 Task: Find the location of the famous Roswell UFO incident site.
Action: Mouse moved to (92, 34)
Screenshot: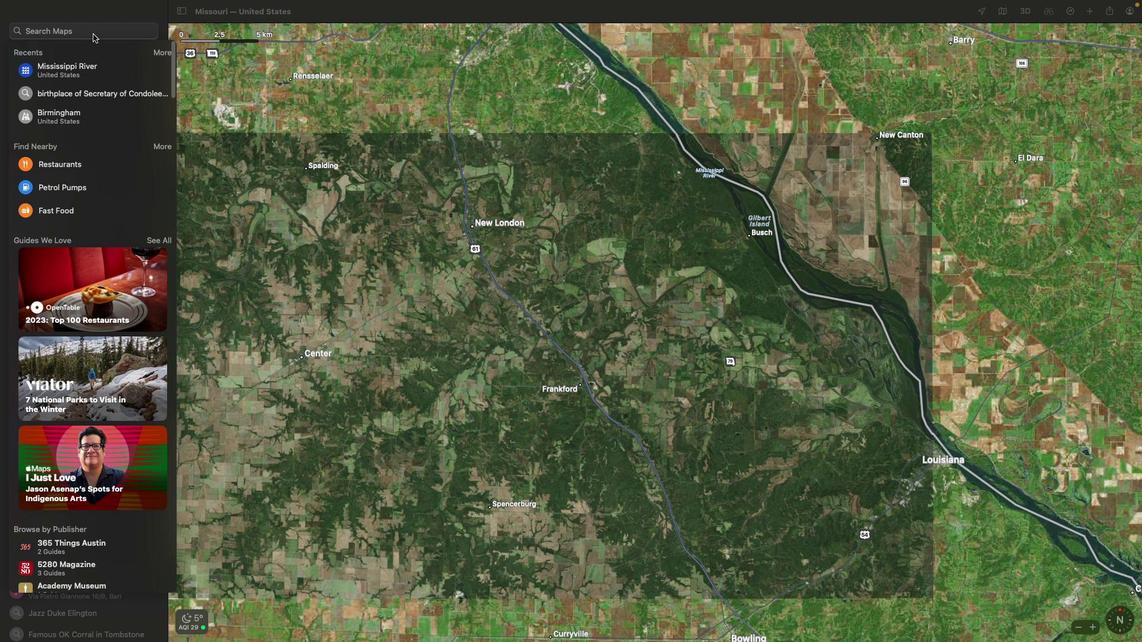 
Action: Mouse pressed left at (92, 34)
Screenshot: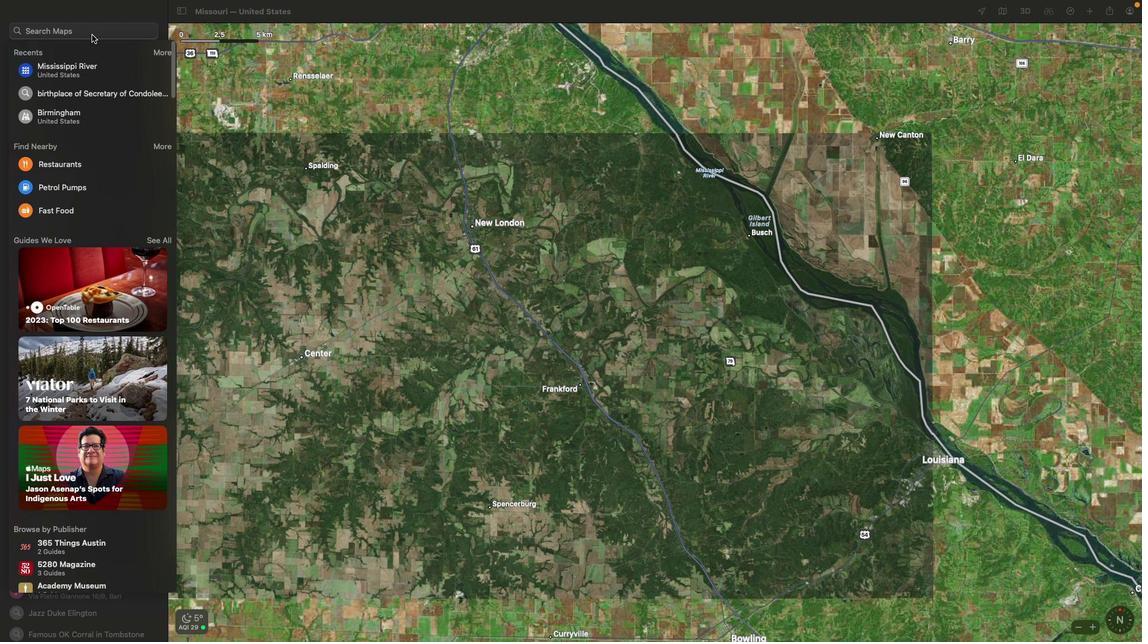 
Action: Mouse moved to (91, 35)
Screenshot: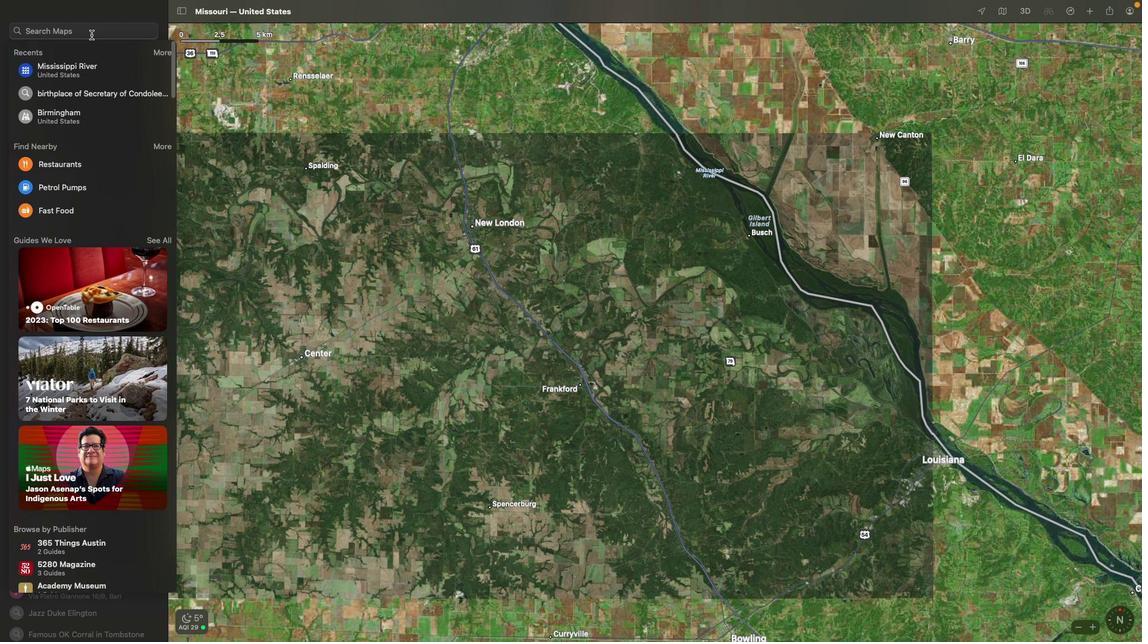 
Action: Key pressed Key.shift'R''o''d'Key.backspace's''w''l''l'Key.backspaceKey.backspace'e''l''l'Key.spaceKey.shift'U''F''O'Key.space'i''n'Key.backspace'c''c''i''d''e''n''t'Key.space's''i''t''e'Key.spaceKey.enter
Screenshot: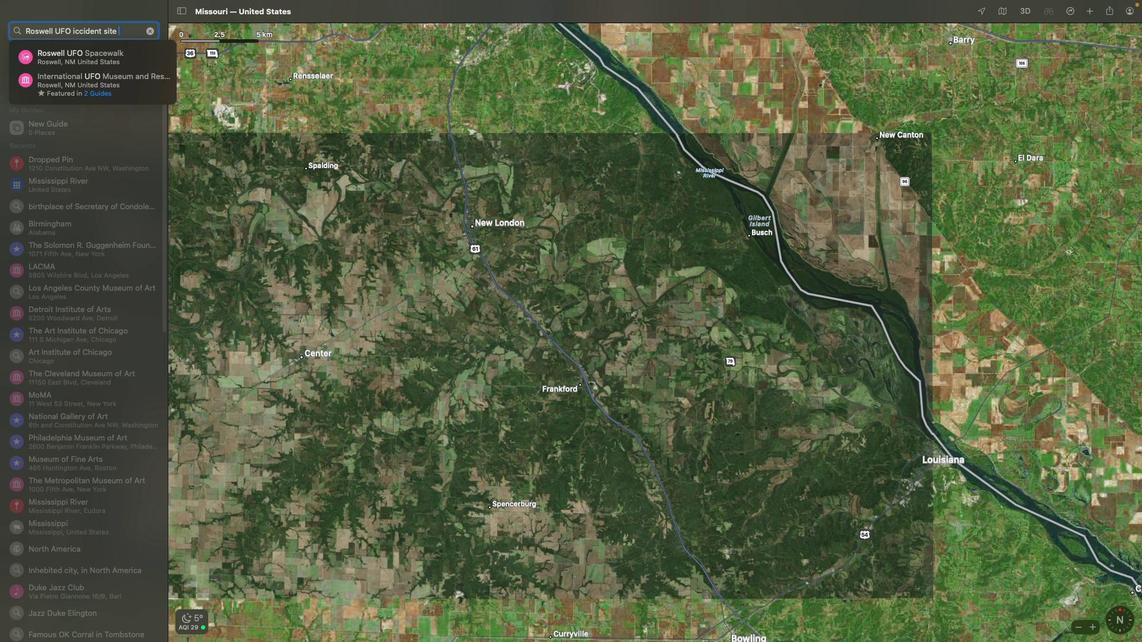 
Action: Mouse moved to (111, 237)
Screenshot: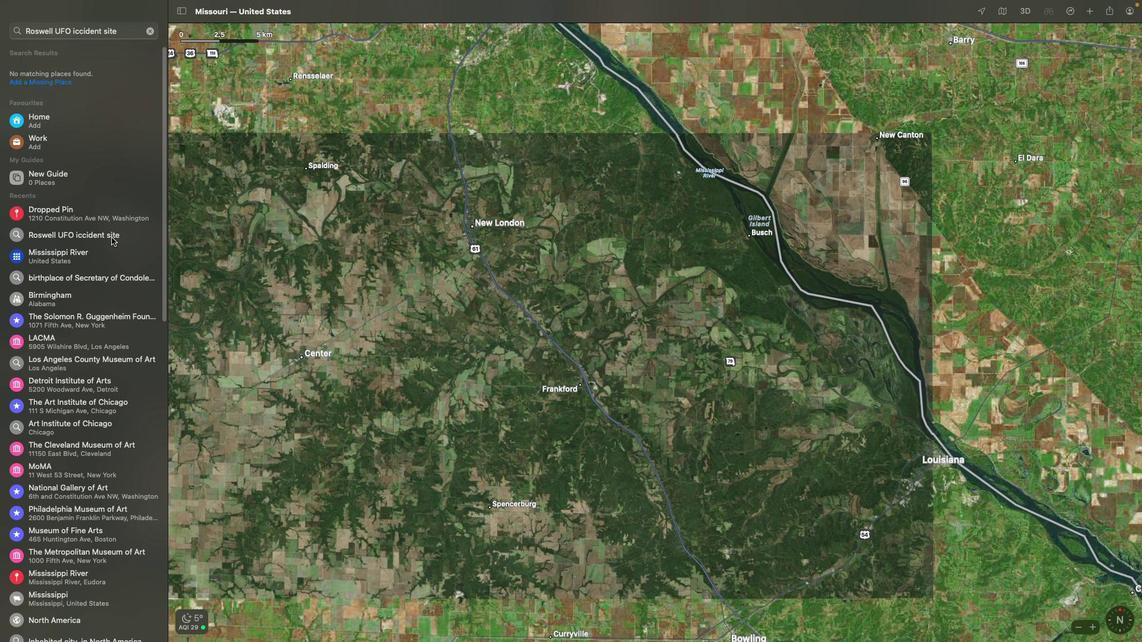 
Action: Mouse pressed left at (111, 237)
Screenshot: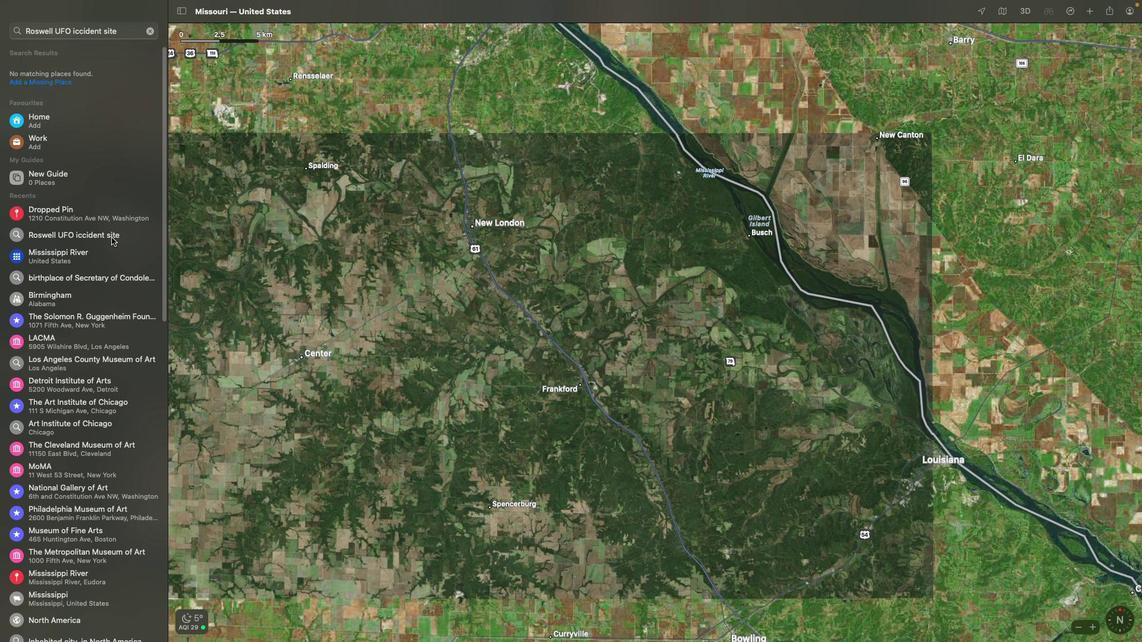 
Action: Mouse moved to (630, 389)
Screenshot: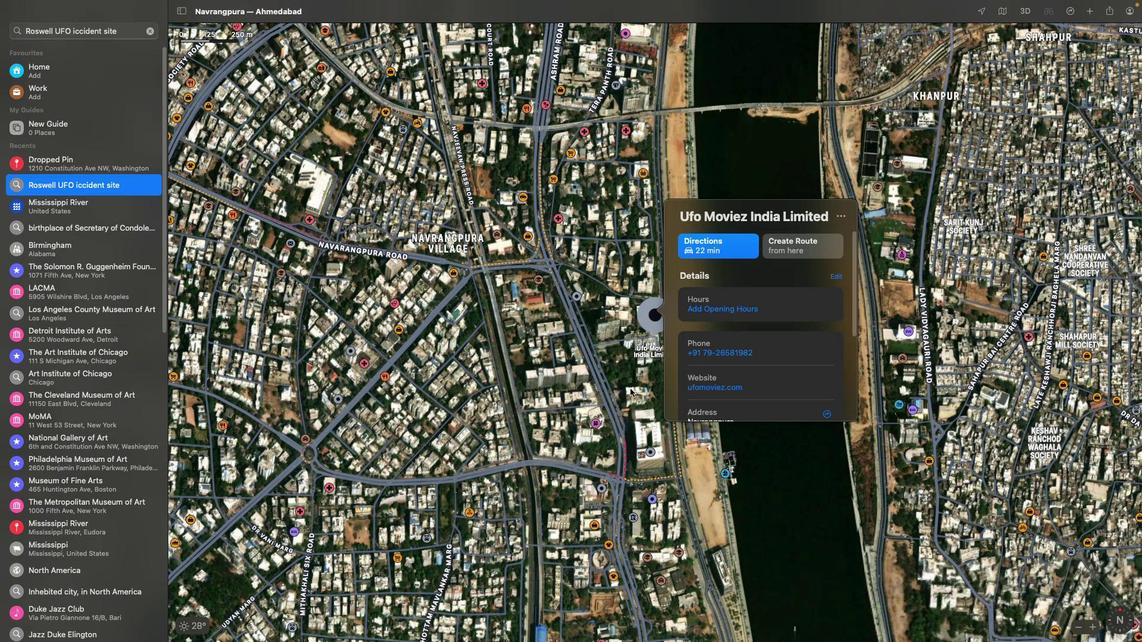 
